 Task: Add Sprouts Garden Salad With Balsamic Dressing to the cart.
Action: Mouse moved to (18, 103)
Screenshot: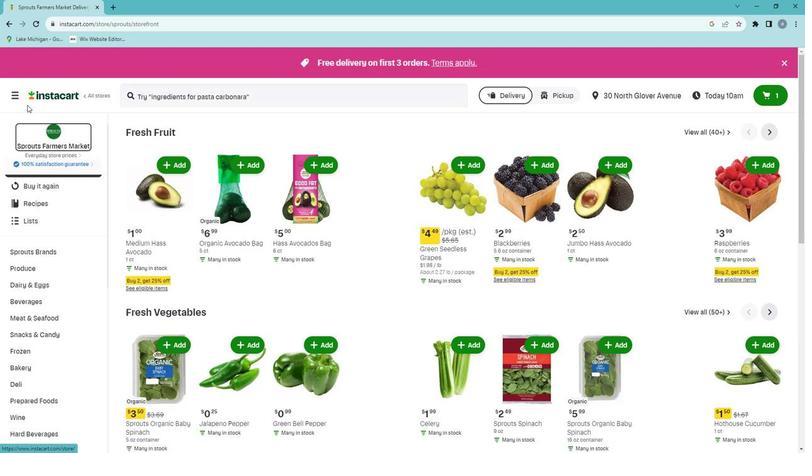 
Action: Mouse pressed left at (18, 103)
Screenshot: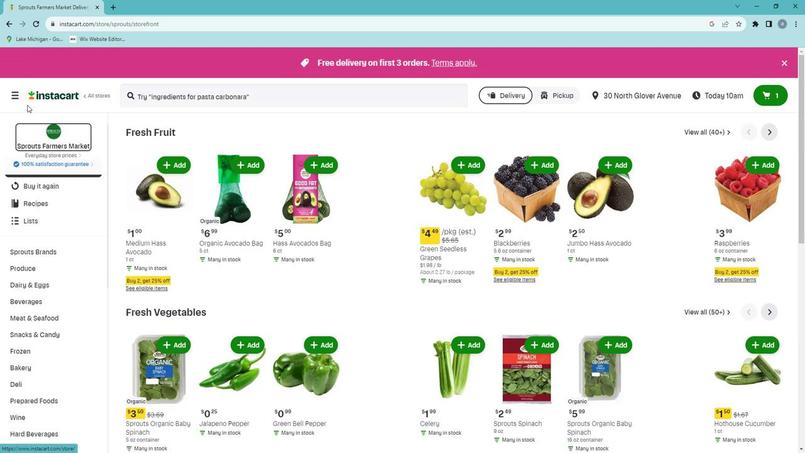 
Action: Mouse moved to (52, 241)
Screenshot: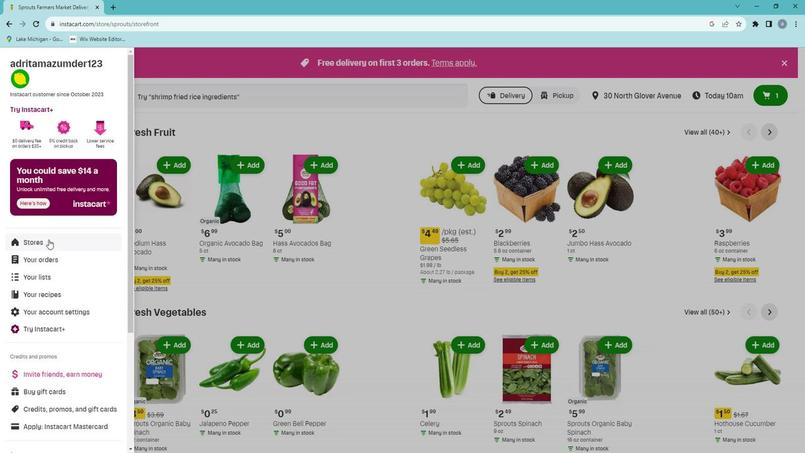 
Action: Mouse pressed left at (52, 241)
Screenshot: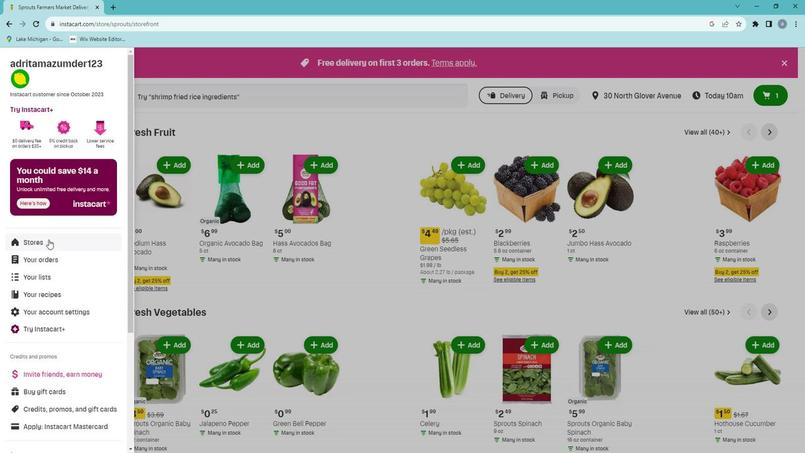 
Action: Mouse moved to (195, 95)
Screenshot: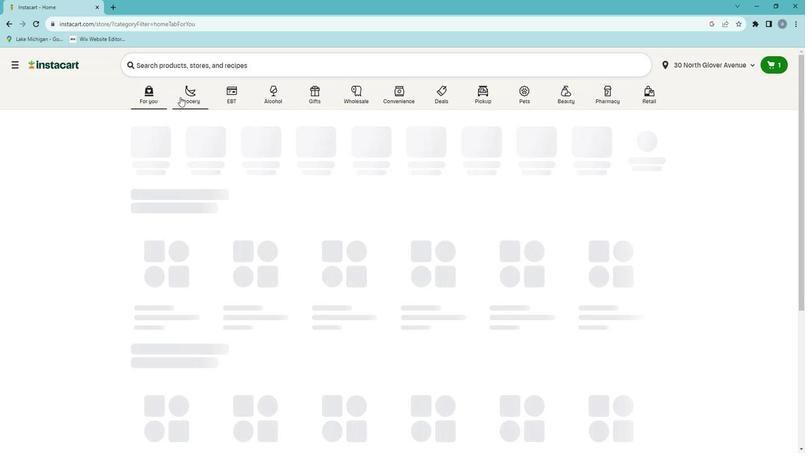 
Action: Mouse pressed left at (195, 95)
Screenshot: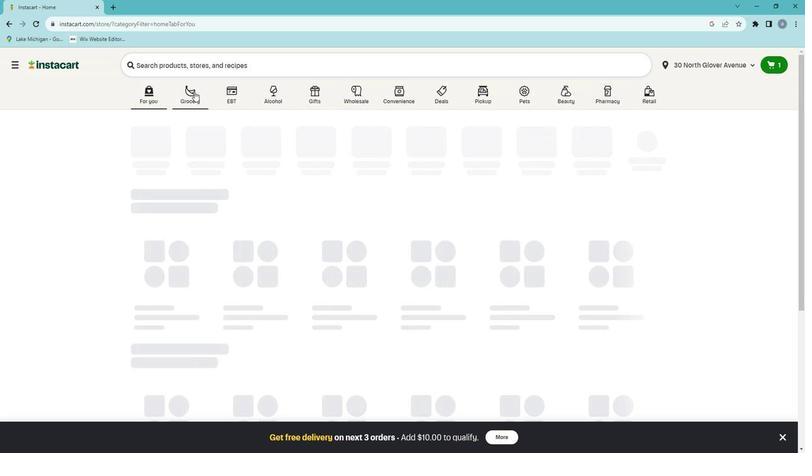 
Action: Mouse moved to (205, 260)
Screenshot: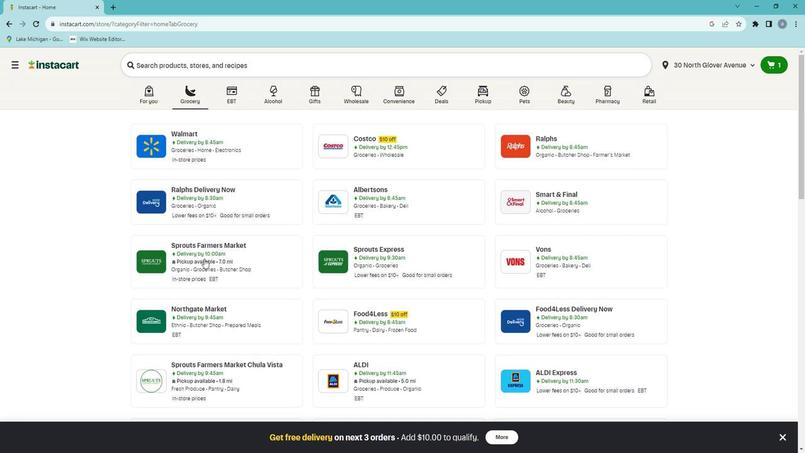 
Action: Mouse pressed left at (205, 260)
Screenshot: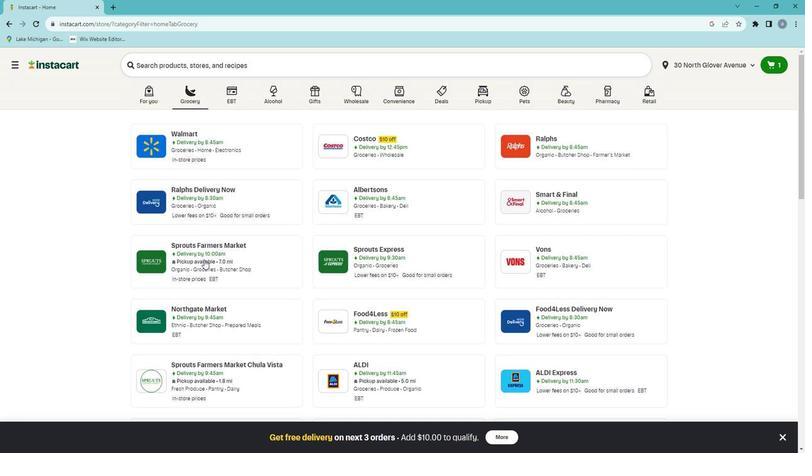 
Action: Mouse moved to (68, 349)
Screenshot: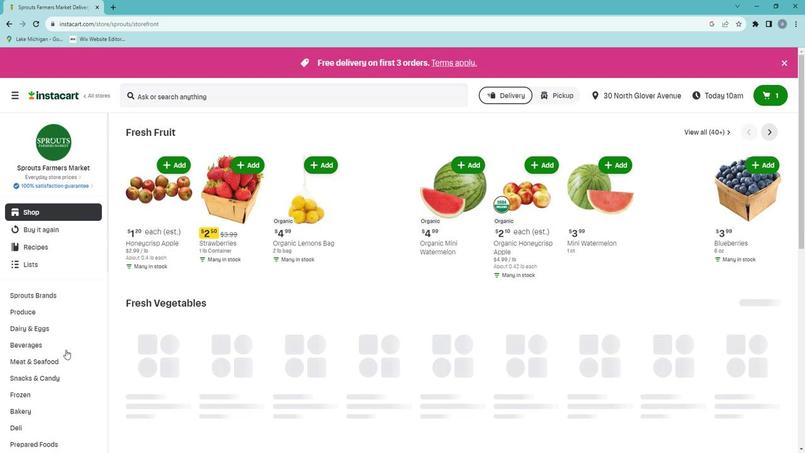 
Action: Mouse scrolled (68, 349) with delta (0, 0)
Screenshot: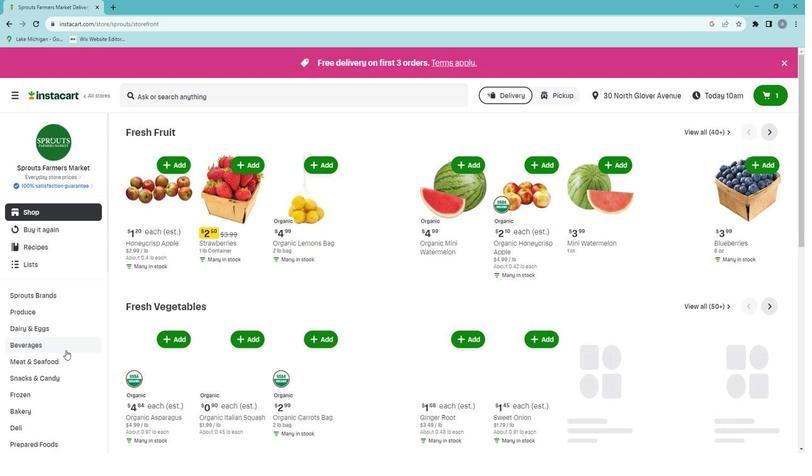
Action: Mouse scrolled (68, 349) with delta (0, 0)
Screenshot: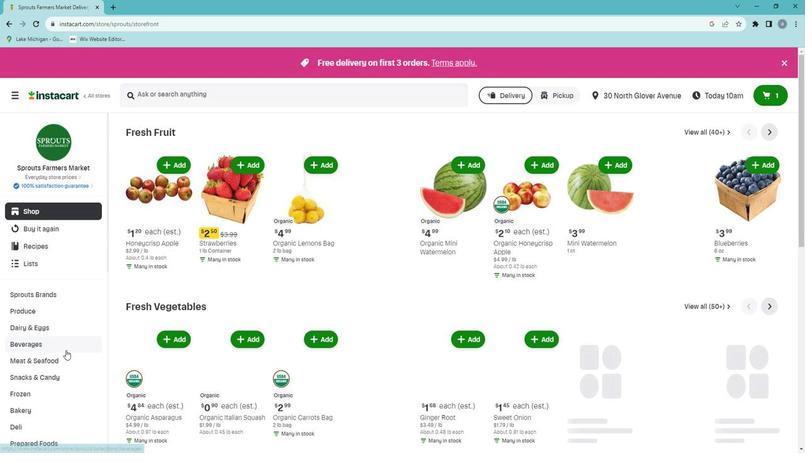 
Action: Mouse moved to (54, 356)
Screenshot: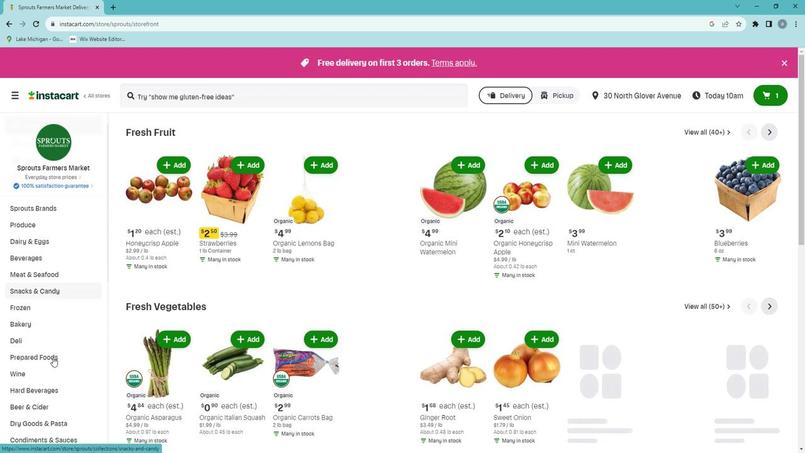 
Action: Mouse pressed left at (54, 356)
Screenshot: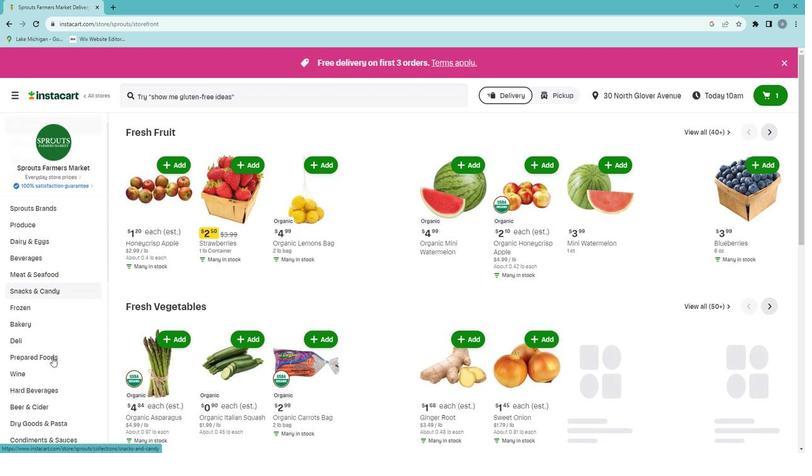 
Action: Mouse moved to (453, 155)
Screenshot: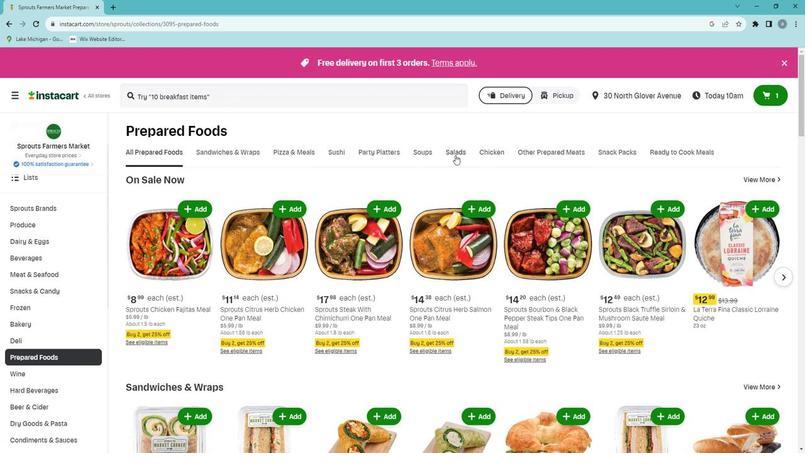 
Action: Mouse pressed left at (453, 155)
Screenshot: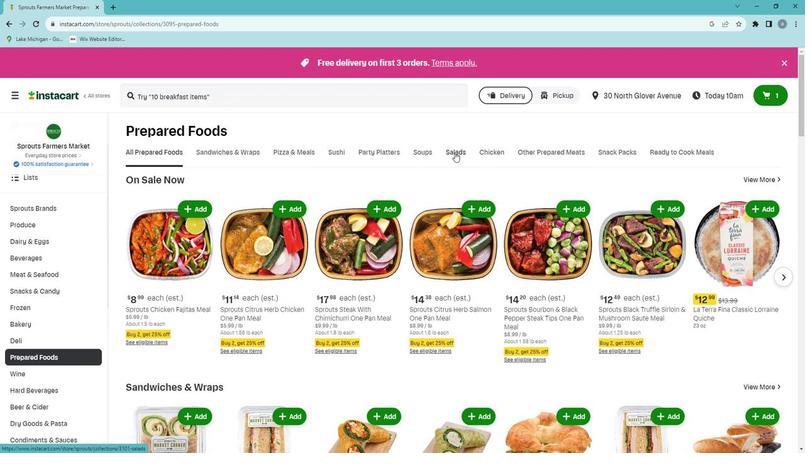 
Action: Mouse moved to (534, 186)
Screenshot: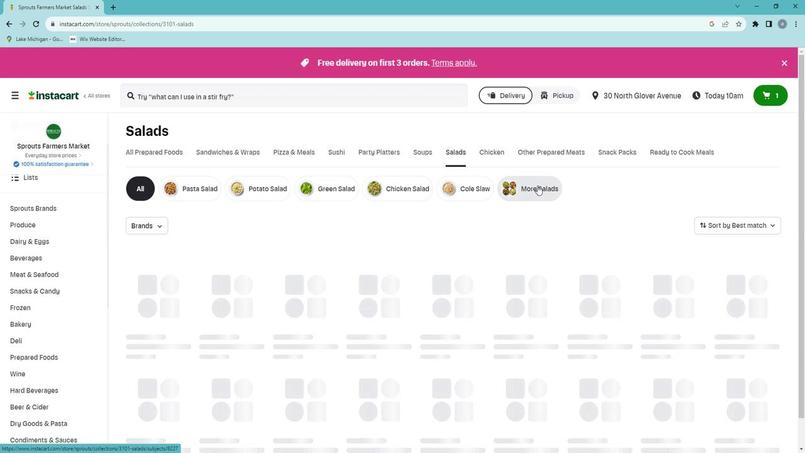
Action: Mouse pressed left at (534, 186)
Screenshot: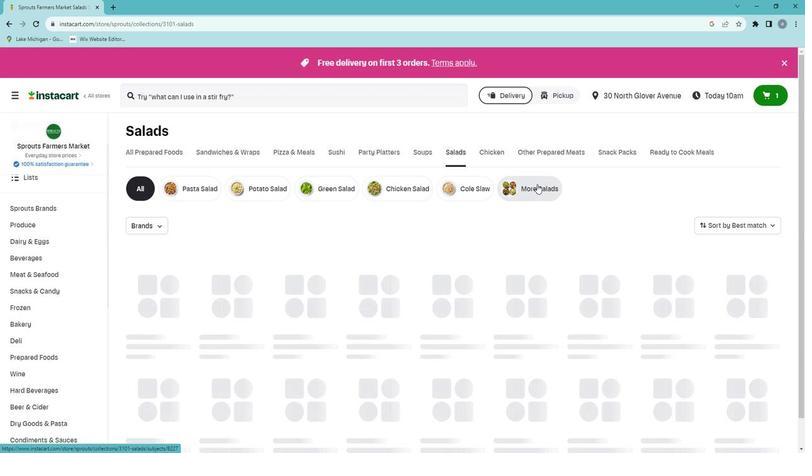 
Action: Mouse moved to (374, 315)
Screenshot: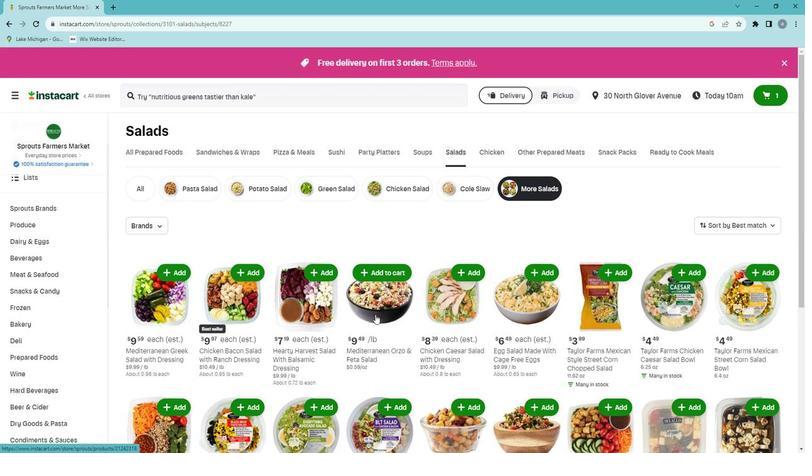 
Action: Mouse scrolled (374, 315) with delta (0, 0)
Screenshot: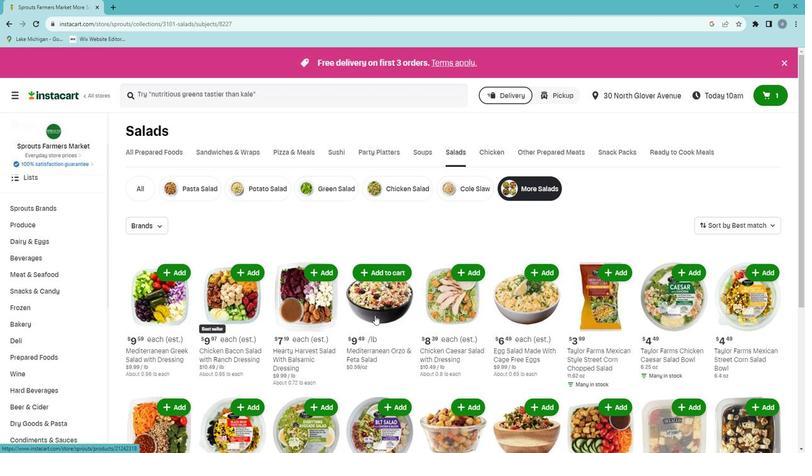
Action: Mouse moved to (405, 315)
Screenshot: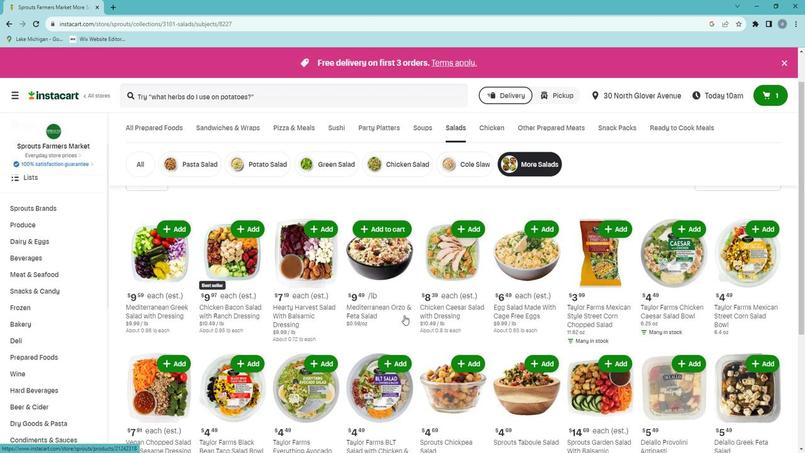 
Action: Mouse scrolled (405, 315) with delta (0, 0)
Screenshot: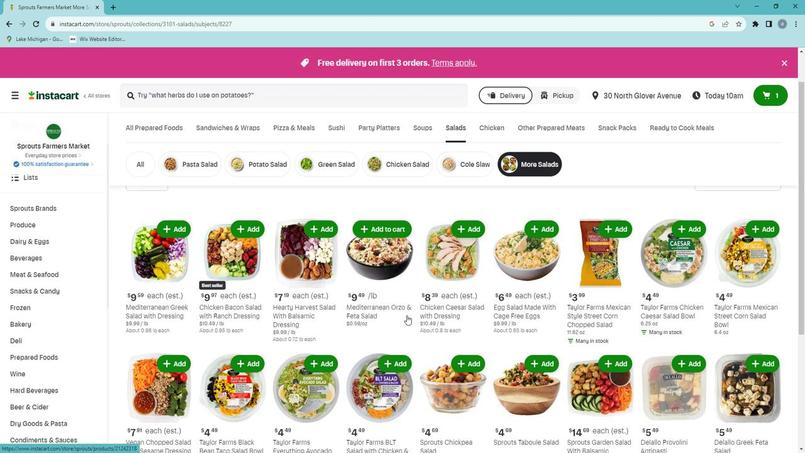 
Action: Mouse scrolled (405, 315) with delta (0, 0)
Screenshot: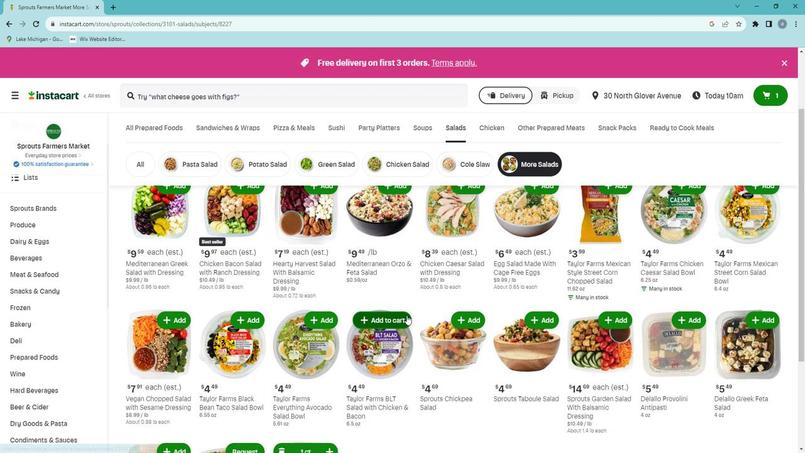 
Action: Mouse scrolled (405, 315) with delta (0, 0)
Screenshot: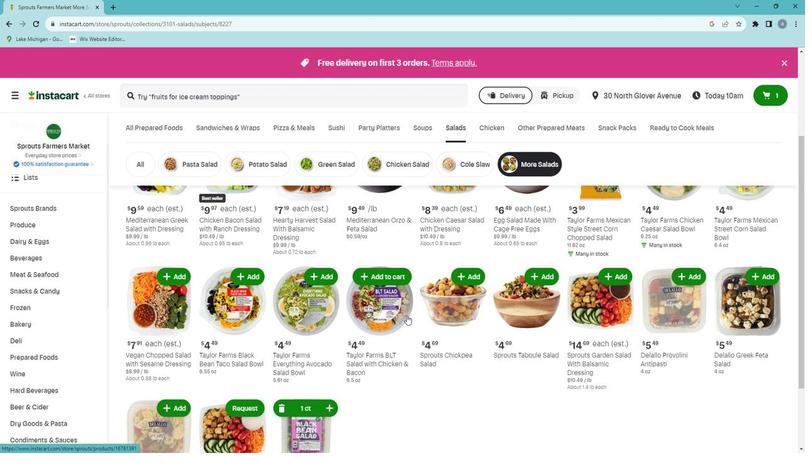 
Action: Mouse moved to (605, 232)
Screenshot: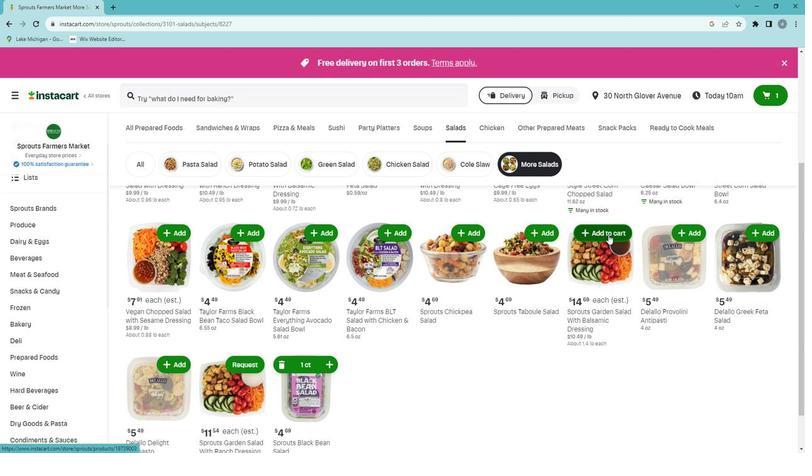 
Action: Mouse pressed left at (605, 232)
Screenshot: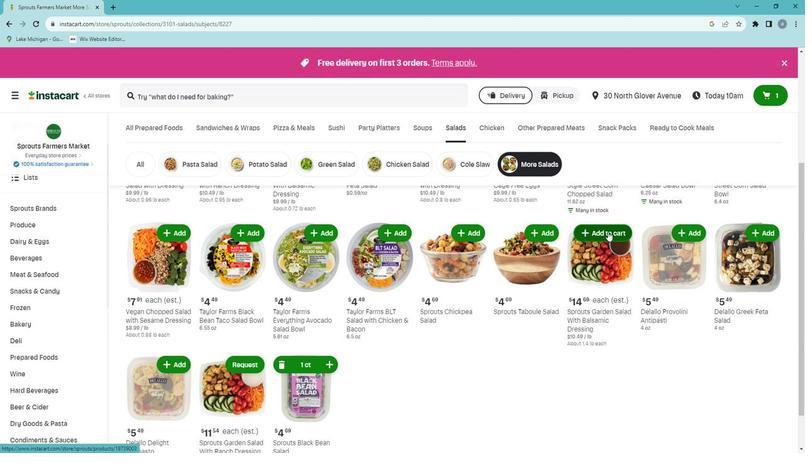 
Action: Mouse moved to (604, 234)
Screenshot: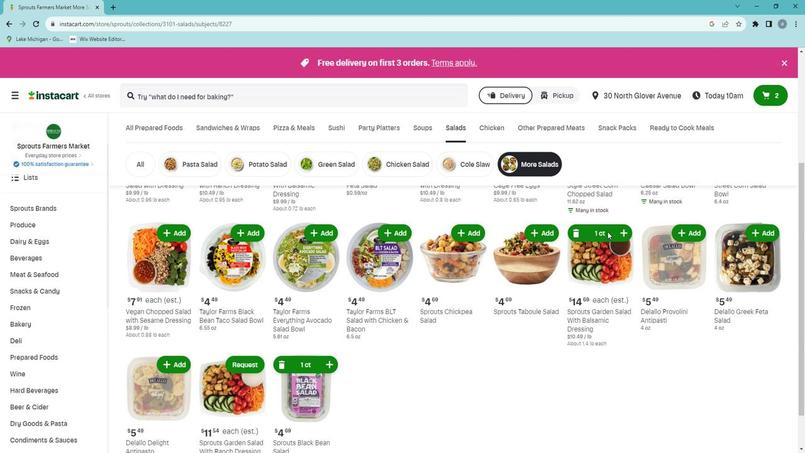 
